 Task: Add an event with the title Casual Training Session: Team Collaboration, date '2023/11/17', time 8:50 AM to 10:50 AM, logged in from the account softage.10@softage.netand send the event invitation to softage.8@softage.net and softage.9@softage.net. Set a reminder for the event At time of event
Action: Mouse moved to (89, 99)
Screenshot: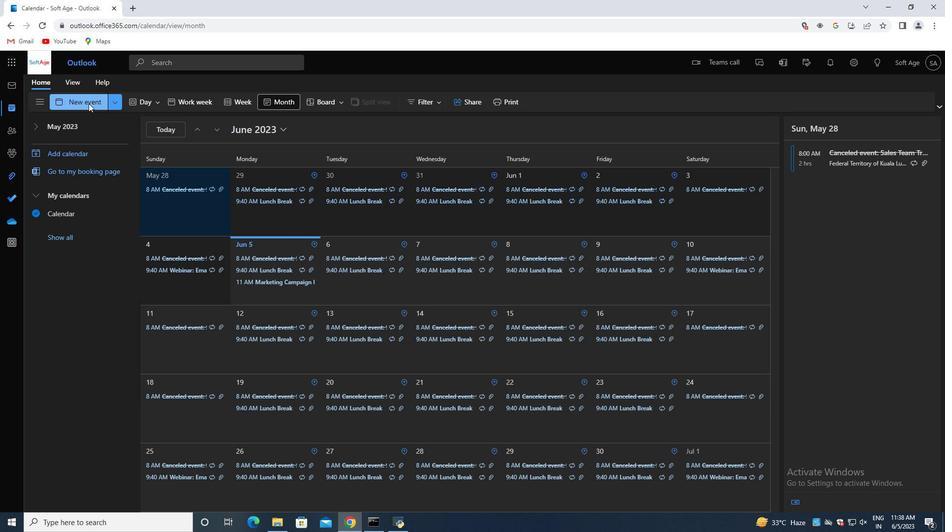 
Action: Mouse pressed left at (89, 99)
Screenshot: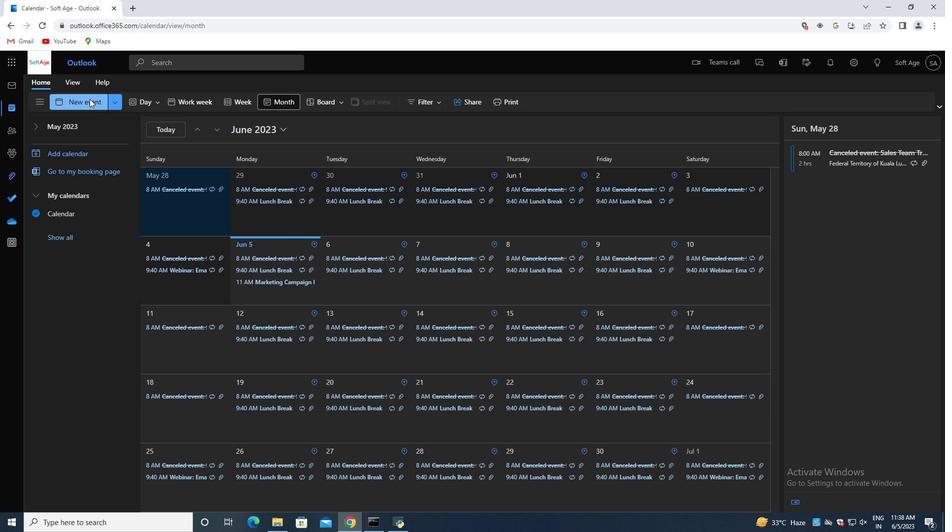 
Action: Mouse moved to (264, 163)
Screenshot: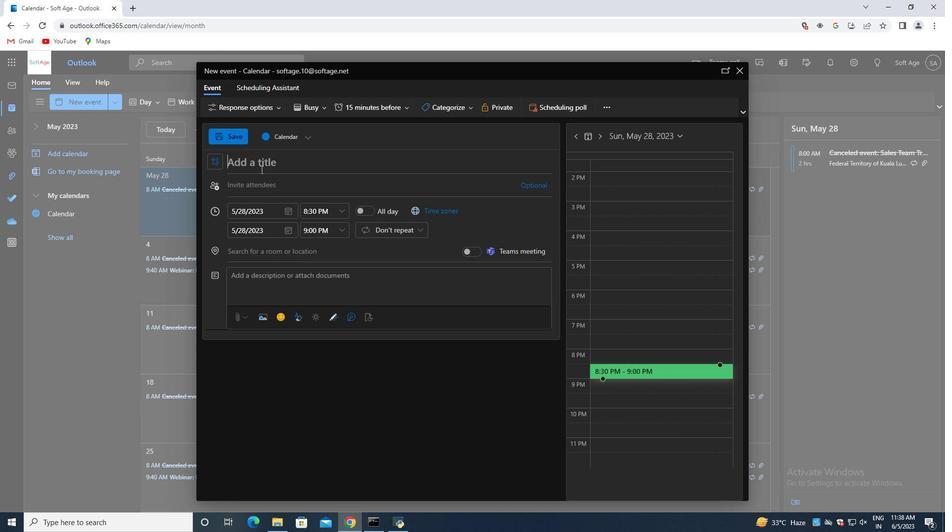 
Action: Mouse pressed left at (264, 163)
Screenshot: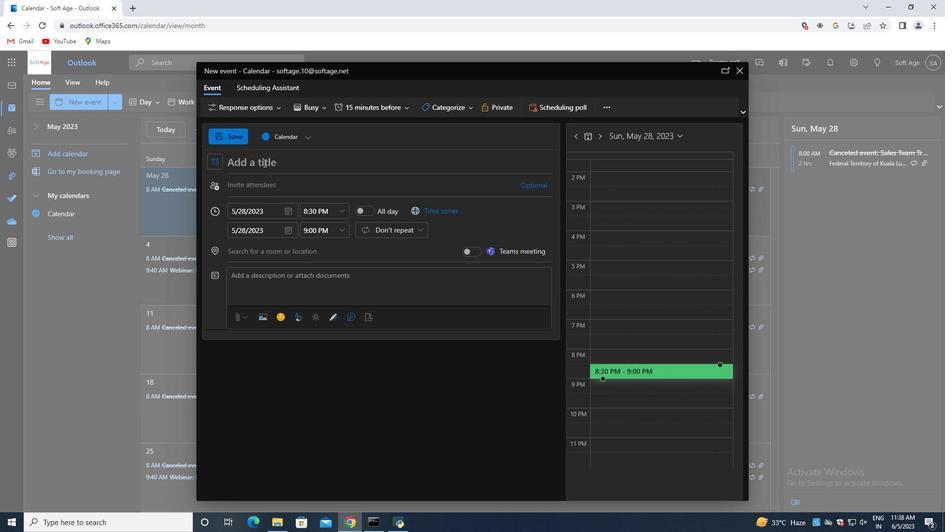 
Action: Key pressed <Key.shift>Casual<Key.space><Key.shift>Training<Key.space><Key.shift>Session<Key.shift_r><Key.shift_r><Key.shift_r><Key.shift_r><Key.shift_r><Key.shift_r><Key.shift_r><Key.shift_r><Key.shift_r><Key.shift_r><Key.shift_r><Key.shift_r><Key.shift_r>:<Key.space><Key.shift>Team<Key.space><Key.shift>Collaboration
Screenshot: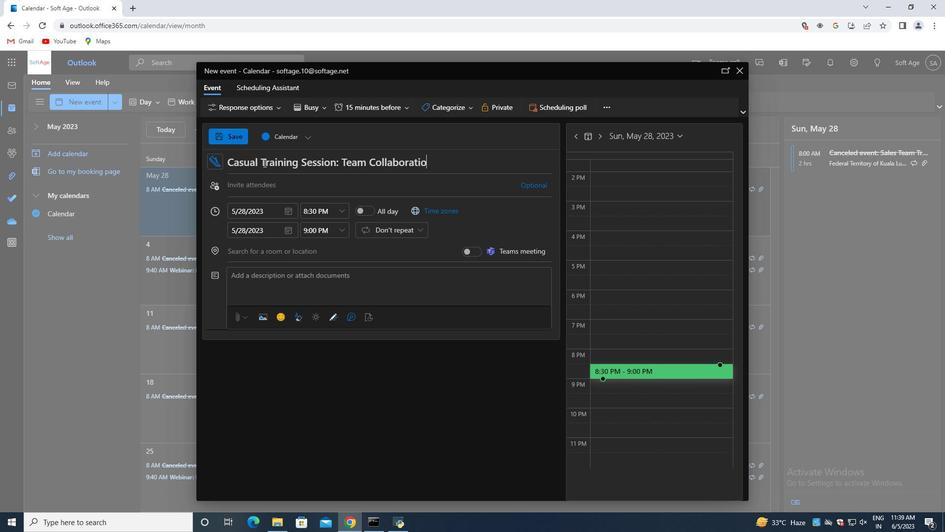 
Action: Mouse moved to (285, 209)
Screenshot: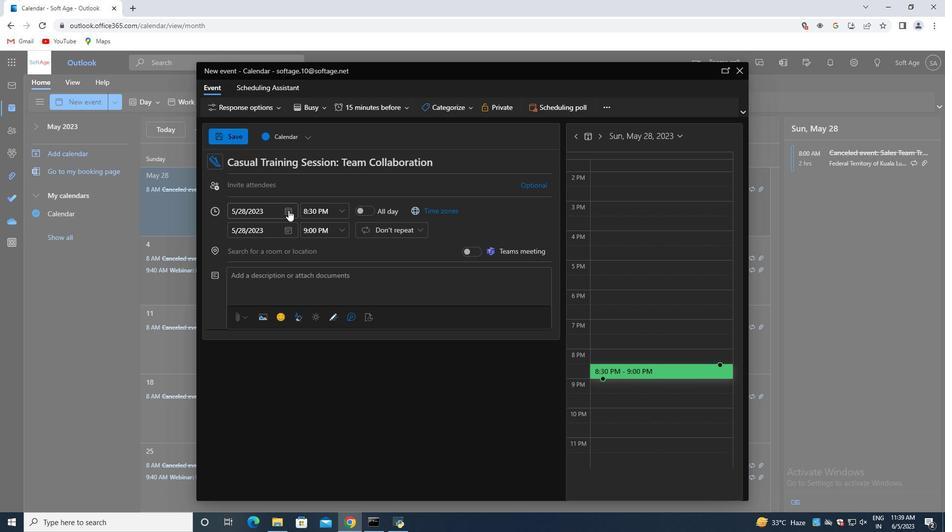 
Action: Mouse pressed left at (285, 209)
Screenshot: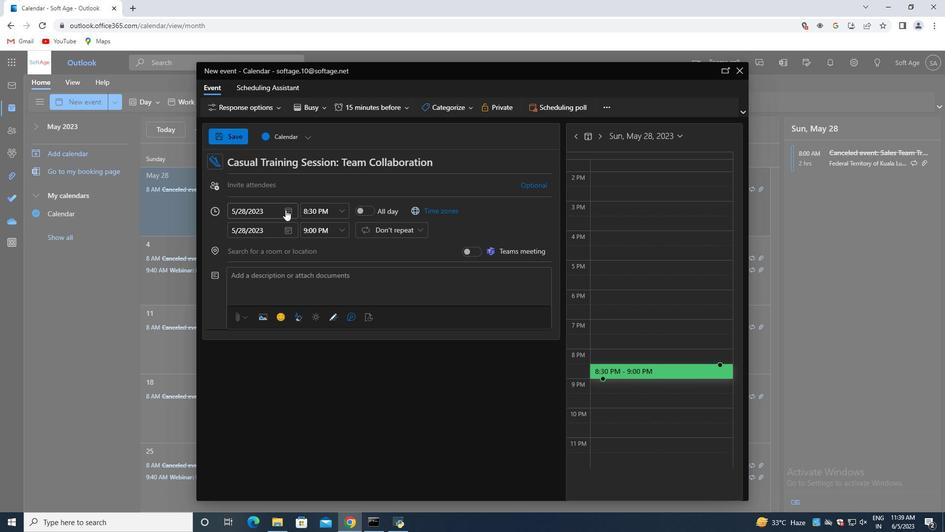
Action: Mouse moved to (321, 231)
Screenshot: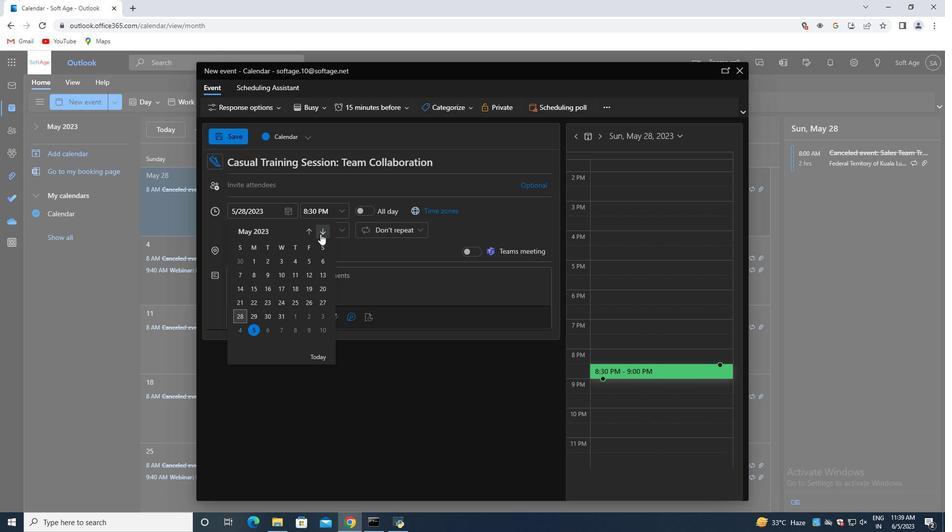 
Action: Mouse pressed left at (321, 231)
Screenshot: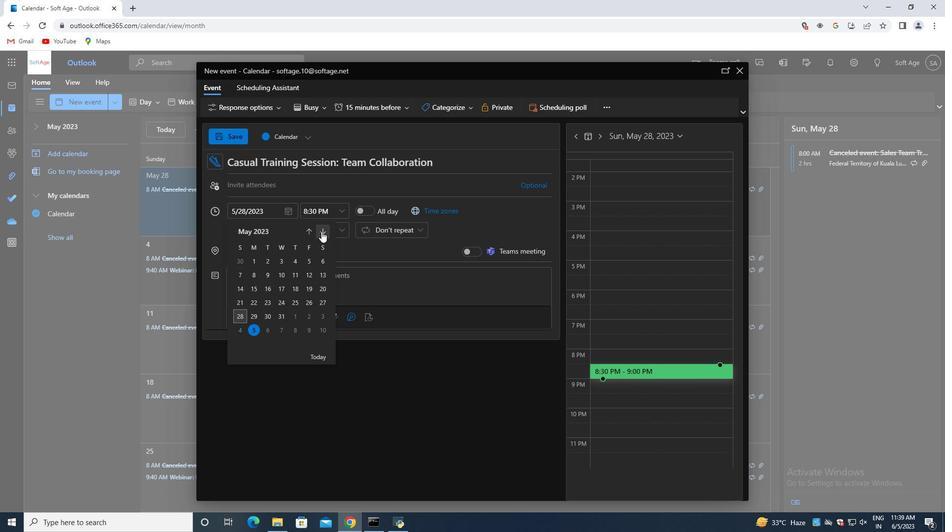
Action: Mouse pressed left at (321, 231)
Screenshot: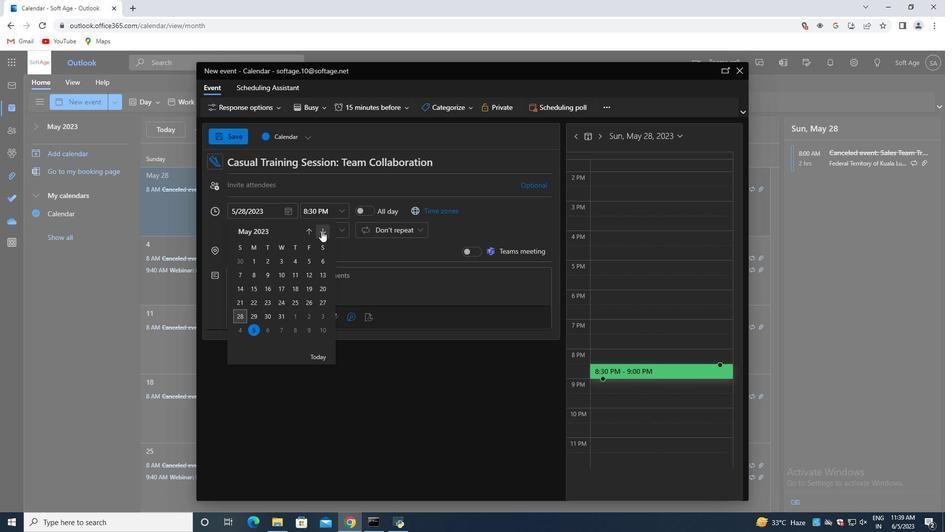
Action: Mouse pressed left at (321, 231)
Screenshot: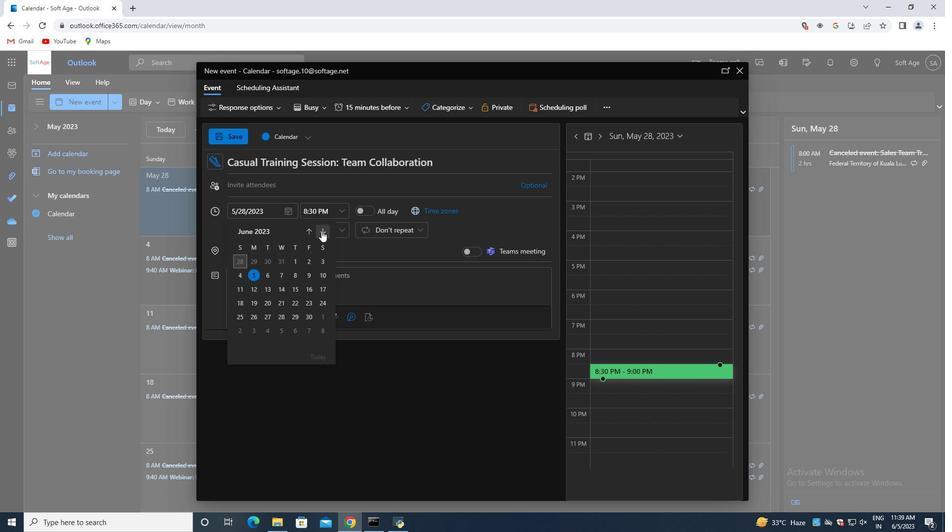 
Action: Mouse pressed left at (321, 231)
Screenshot: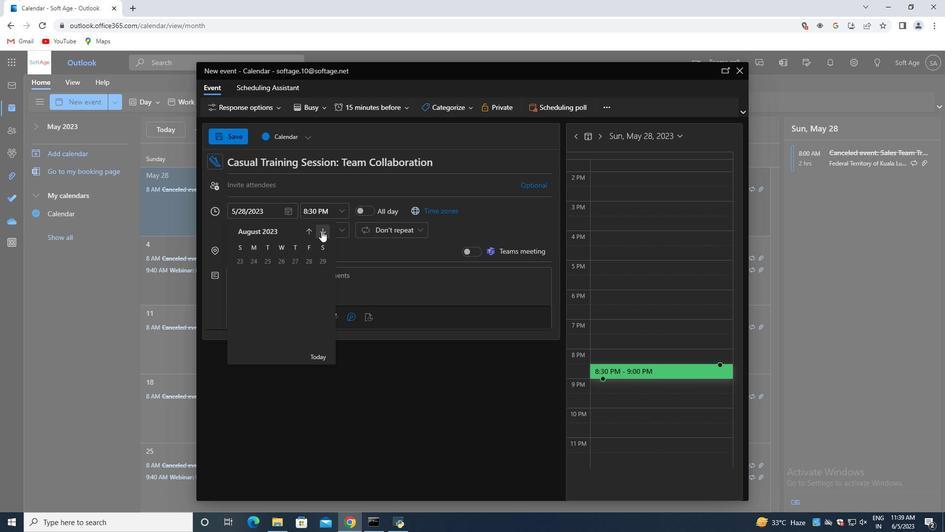 
Action: Mouse pressed left at (321, 231)
Screenshot: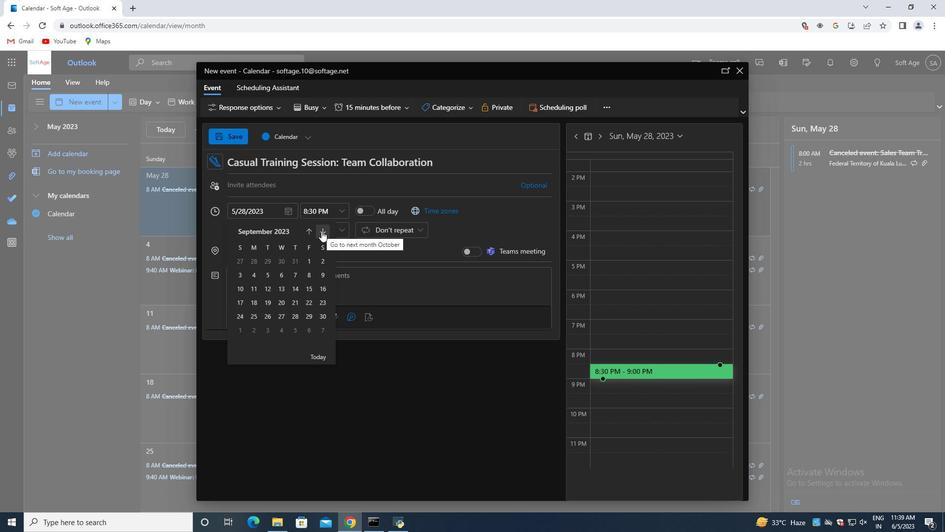 
Action: Mouse pressed left at (321, 231)
Screenshot: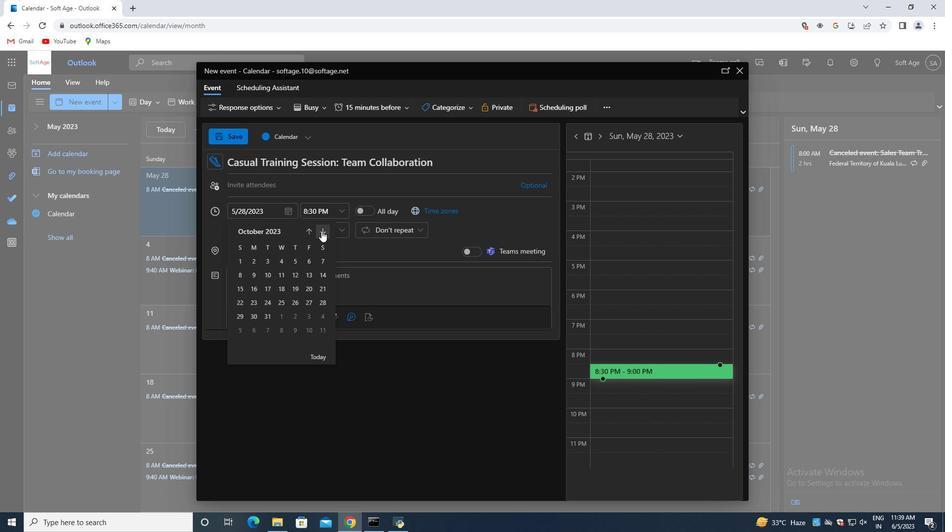
Action: Mouse moved to (311, 289)
Screenshot: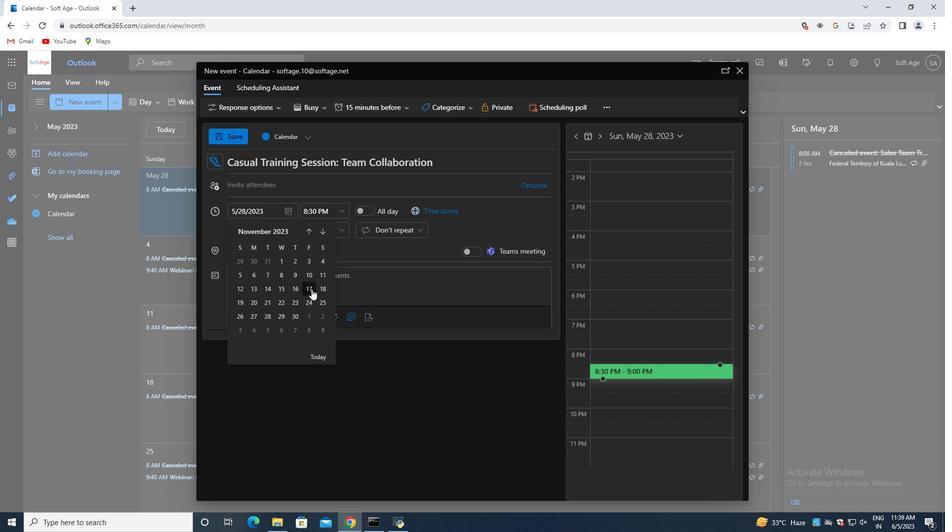 
Action: Mouse pressed left at (311, 289)
Screenshot: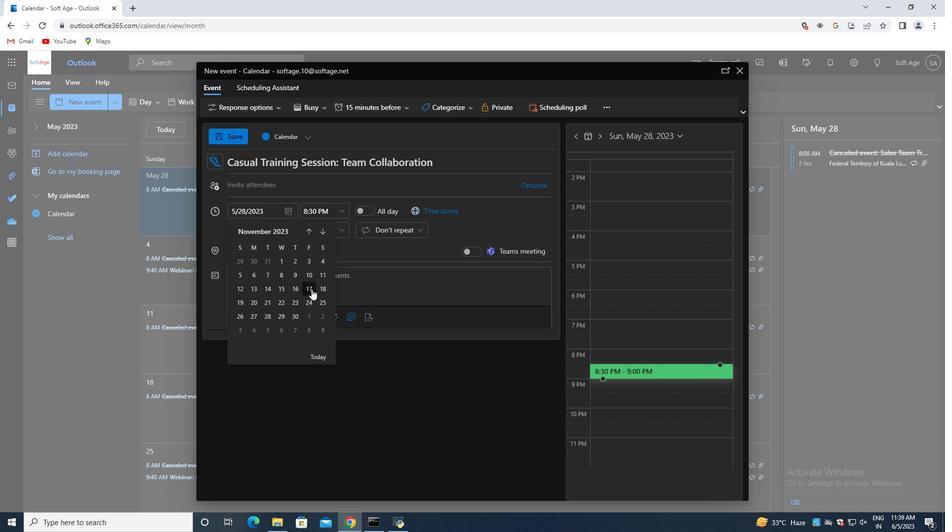 
Action: Mouse moved to (340, 213)
Screenshot: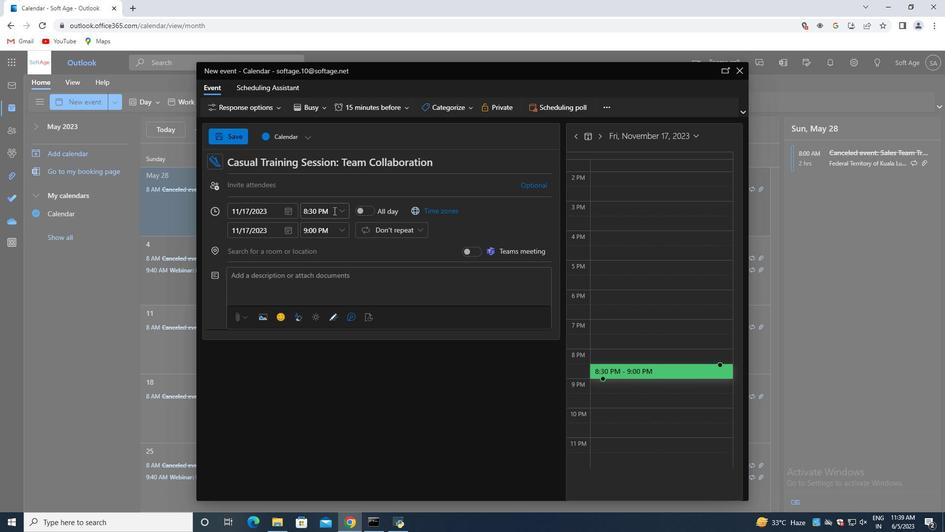 
Action: Mouse pressed left at (340, 213)
Screenshot: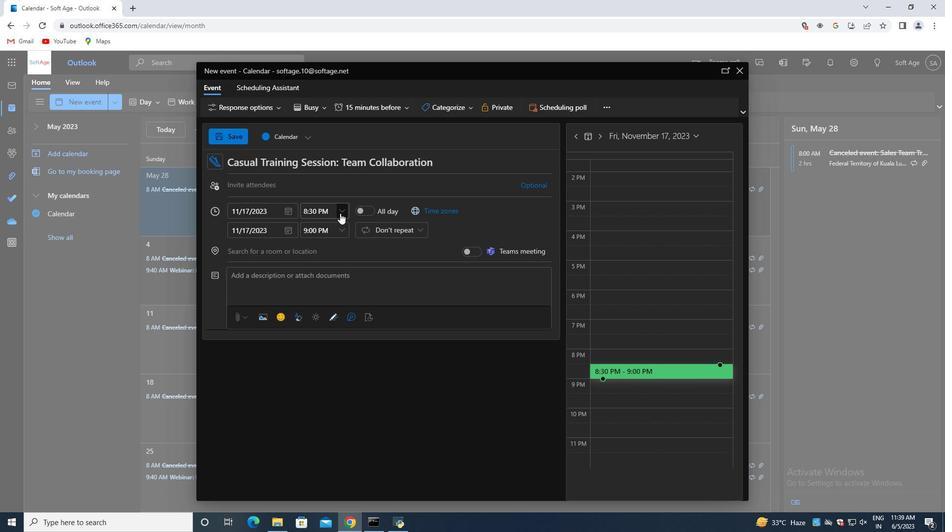 
Action: Mouse moved to (326, 272)
Screenshot: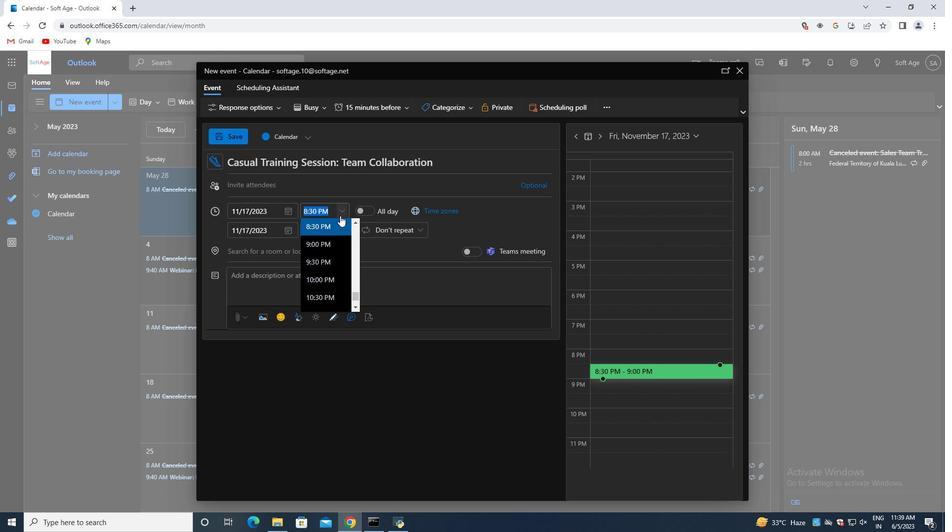 
Action: Mouse scrolled (326, 272) with delta (0, 0)
Screenshot: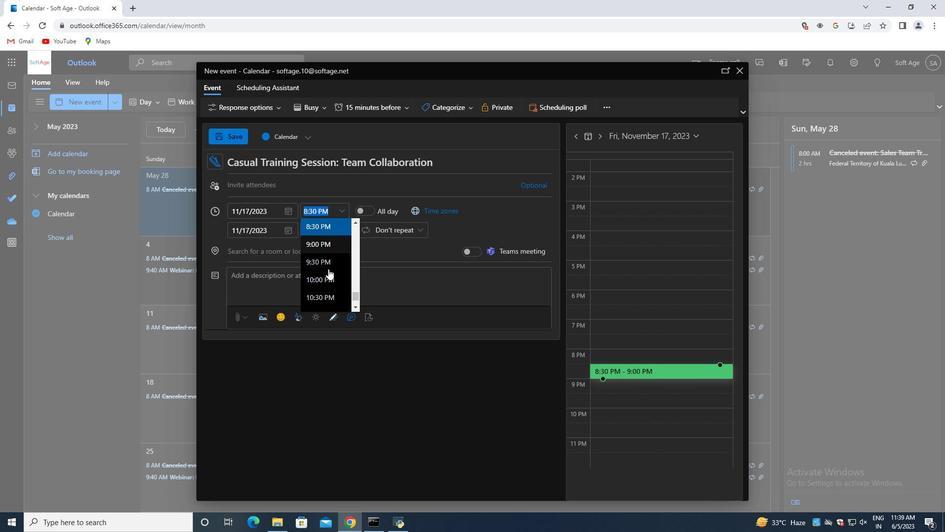 
Action: Mouse scrolled (326, 272) with delta (0, 0)
Screenshot: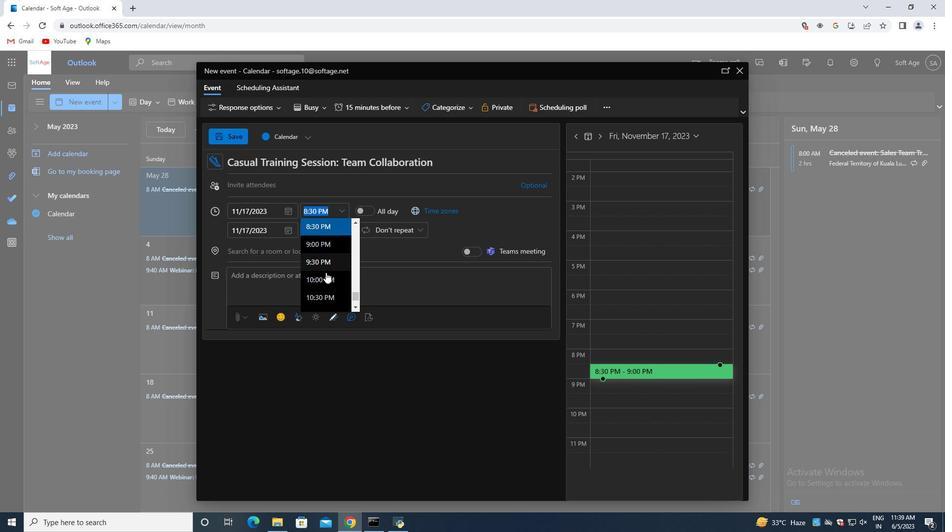 
Action: Mouse scrolled (326, 272) with delta (0, 0)
Screenshot: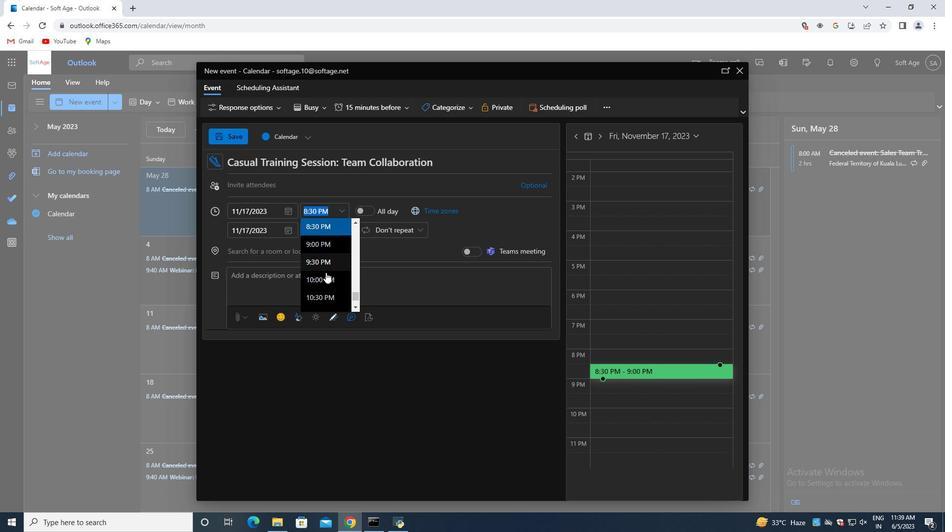 
Action: Mouse scrolled (326, 272) with delta (0, 0)
Screenshot: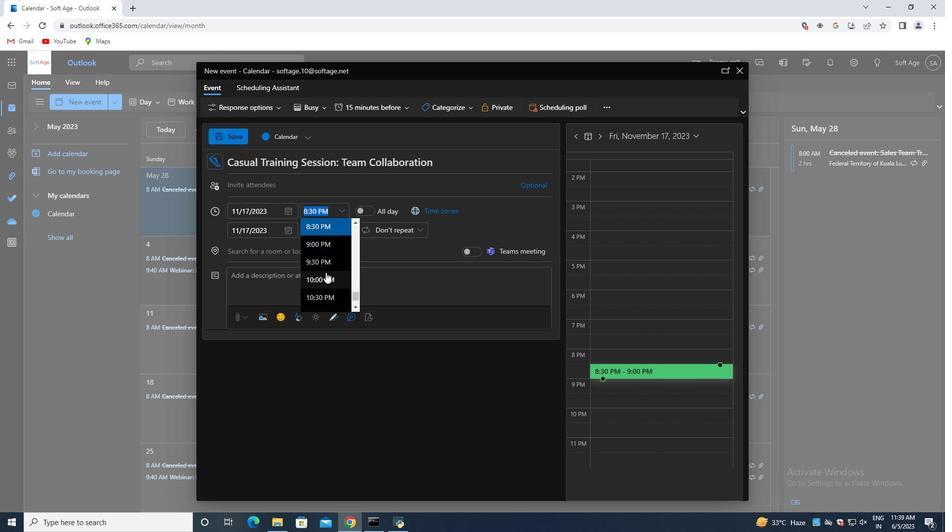 
Action: Mouse scrolled (326, 272) with delta (0, 0)
Screenshot: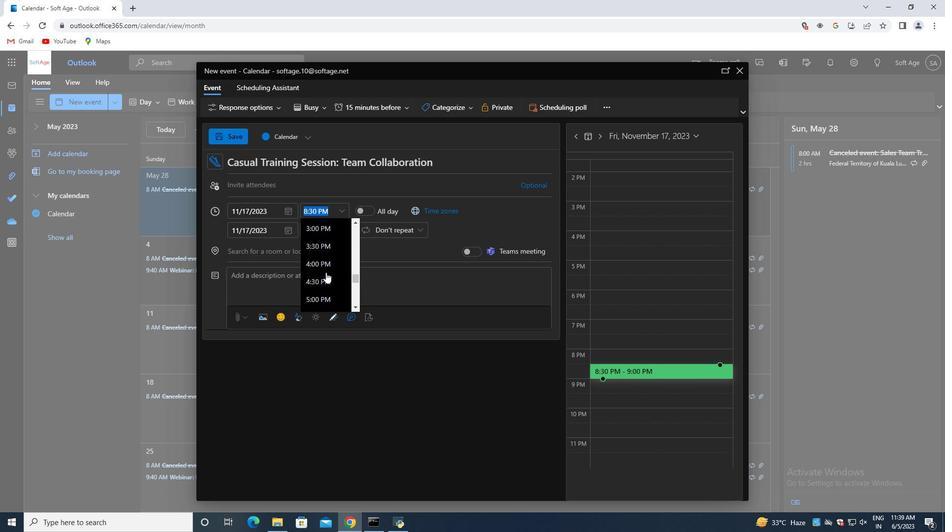 
Action: Mouse scrolled (326, 272) with delta (0, 0)
Screenshot: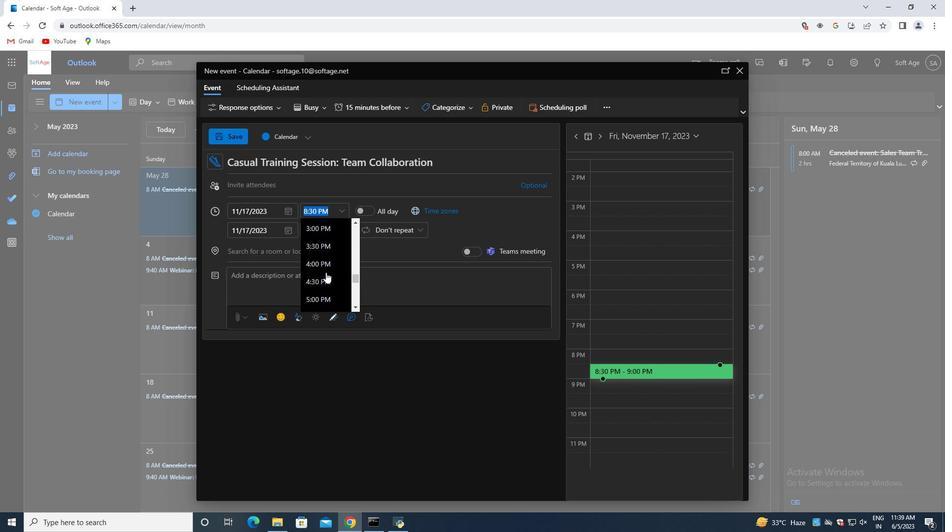 
Action: Mouse scrolled (326, 272) with delta (0, 0)
Screenshot: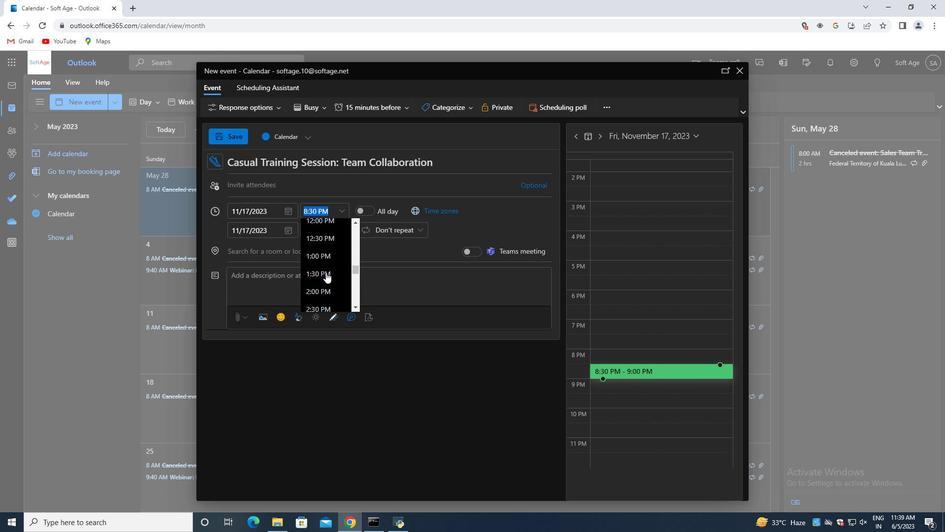 
Action: Mouse scrolled (326, 272) with delta (0, 0)
Screenshot: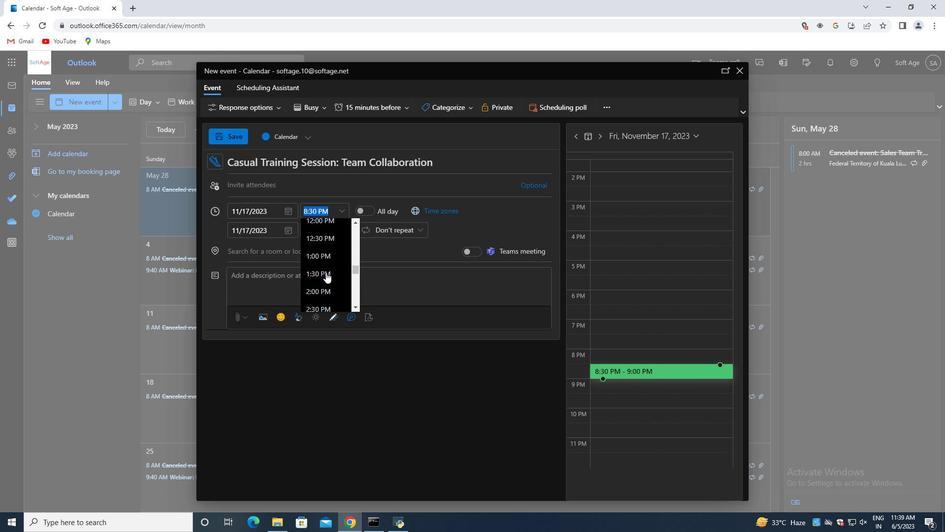 
Action: Mouse scrolled (326, 272) with delta (0, 0)
Screenshot: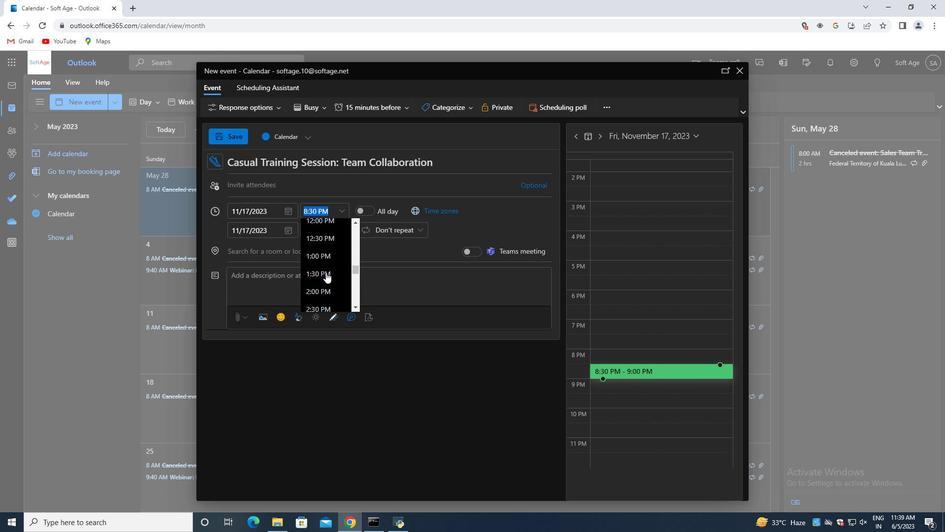 
Action: Mouse moved to (324, 242)
Screenshot: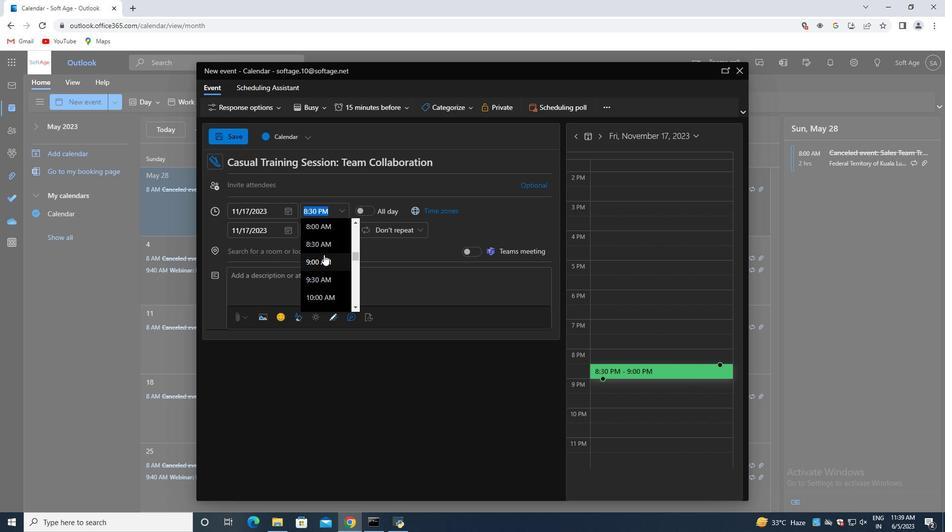 
Action: Mouse pressed left at (324, 242)
Screenshot: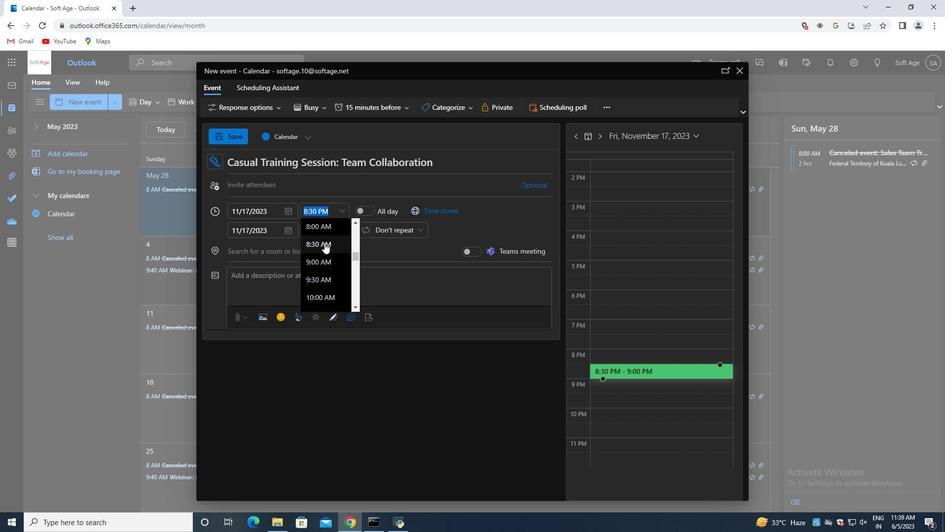 
Action: Mouse moved to (324, 242)
Screenshot: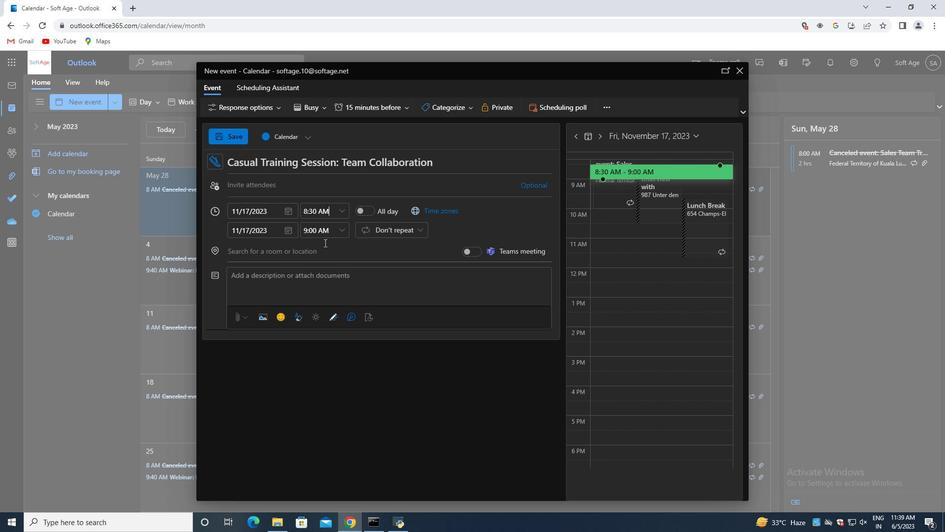 
Action: Key pressed <Key.left><Key.left><Key.left><Key.left><Key.backspace>5
Screenshot: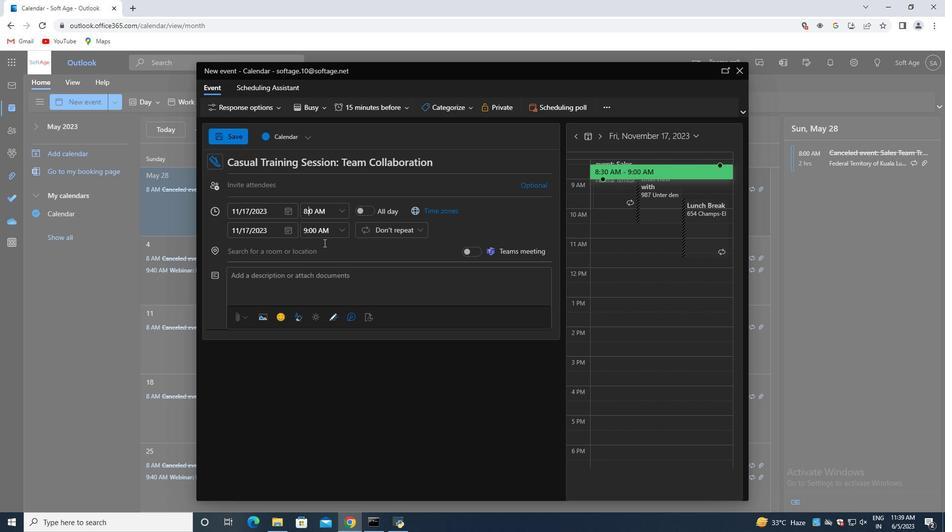 
Action: Mouse moved to (346, 226)
Screenshot: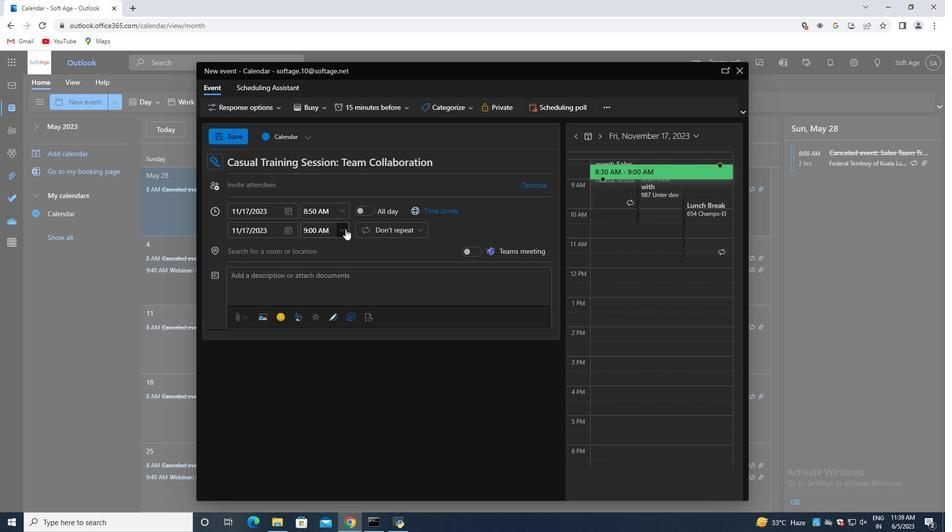 
Action: Mouse pressed left at (346, 226)
Screenshot: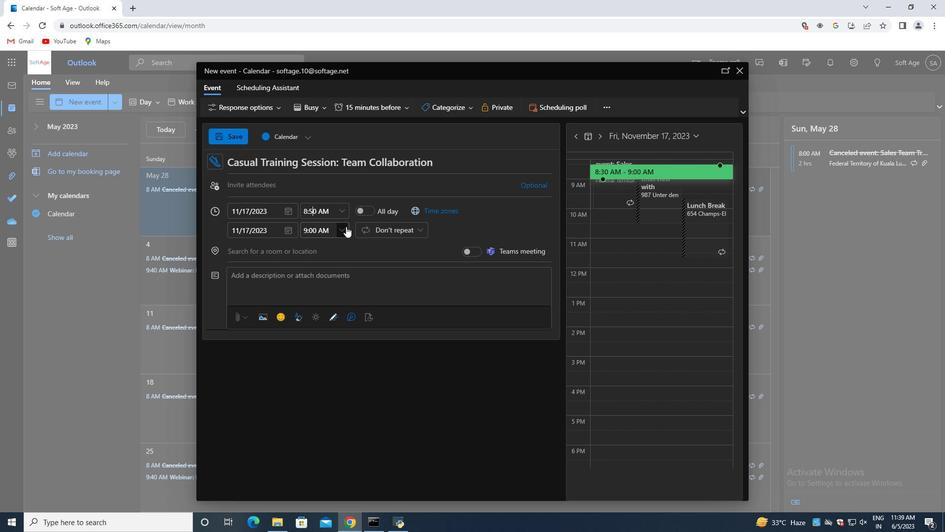 
Action: Mouse moved to (332, 299)
Screenshot: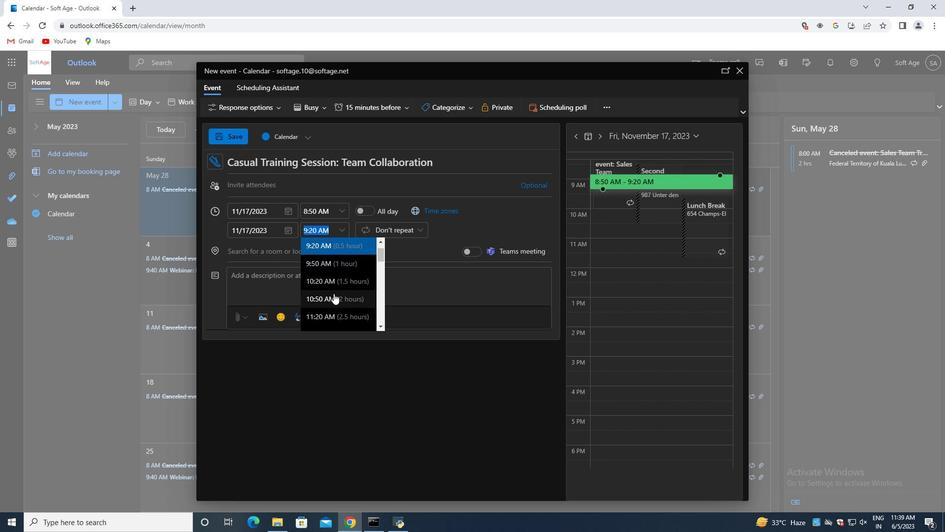 
Action: Mouse pressed left at (332, 299)
Screenshot: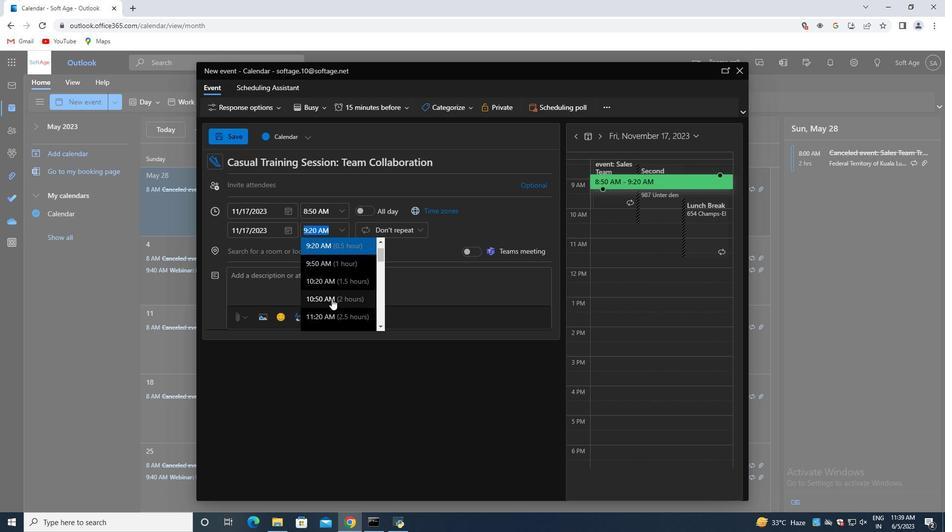 
Action: Mouse moved to (248, 185)
Screenshot: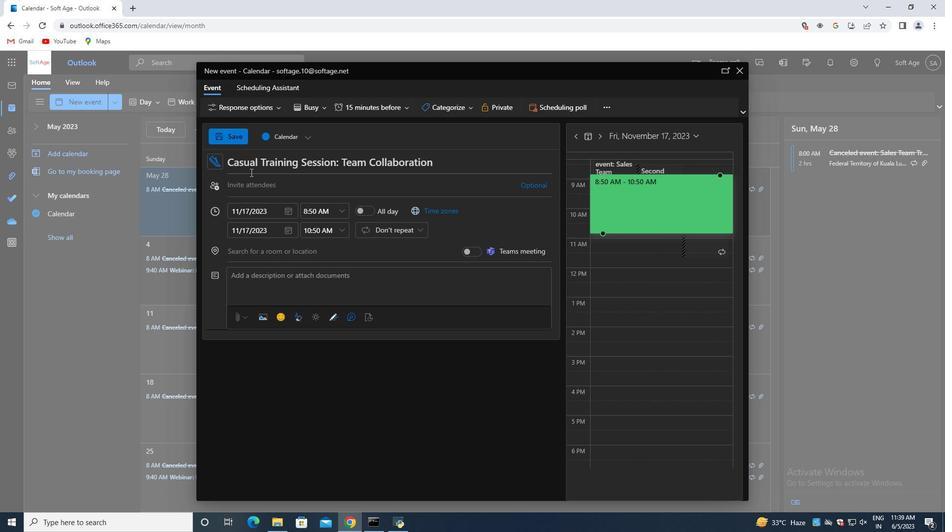 
Action: Mouse pressed left at (248, 185)
Screenshot: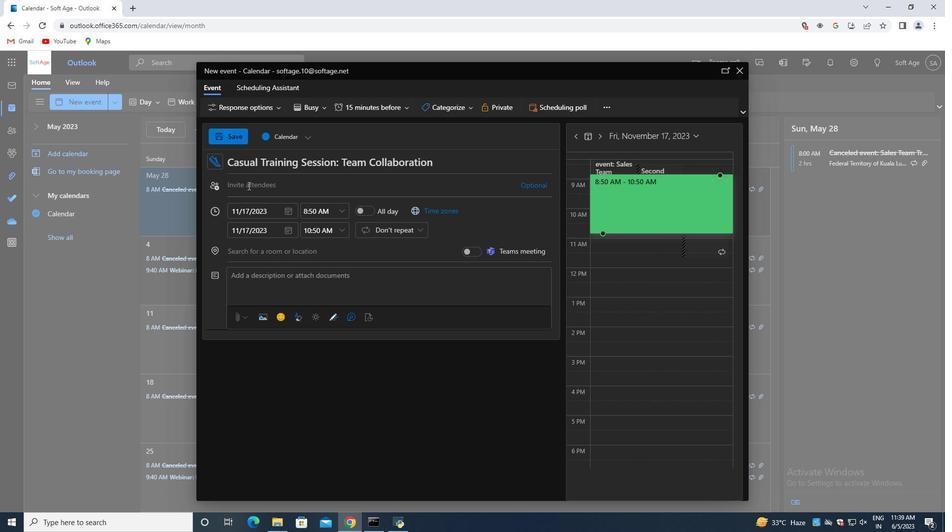
Action: Key pressed softage.8<Key.shift>@softage.net<Key.enter>softage.9<Key.shift>@softage.net<Key.enter>
Screenshot: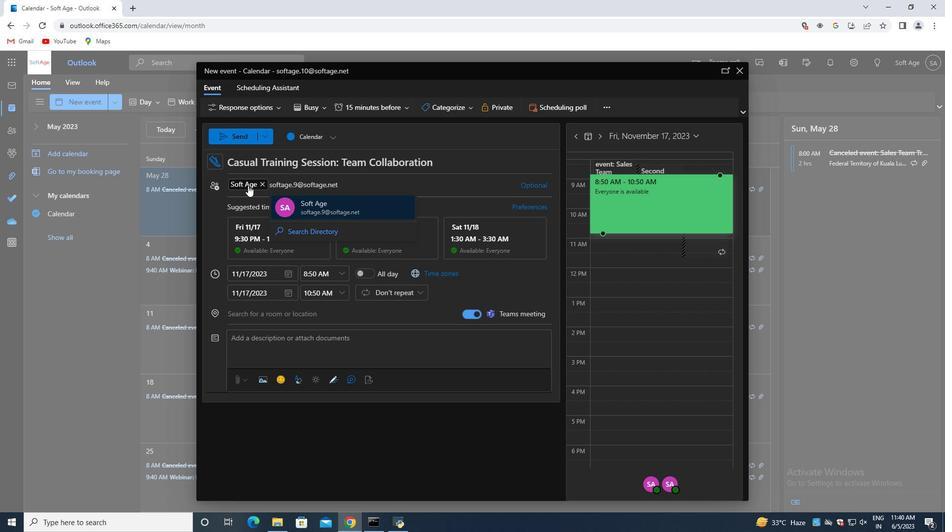 
Action: Mouse moved to (395, 109)
Screenshot: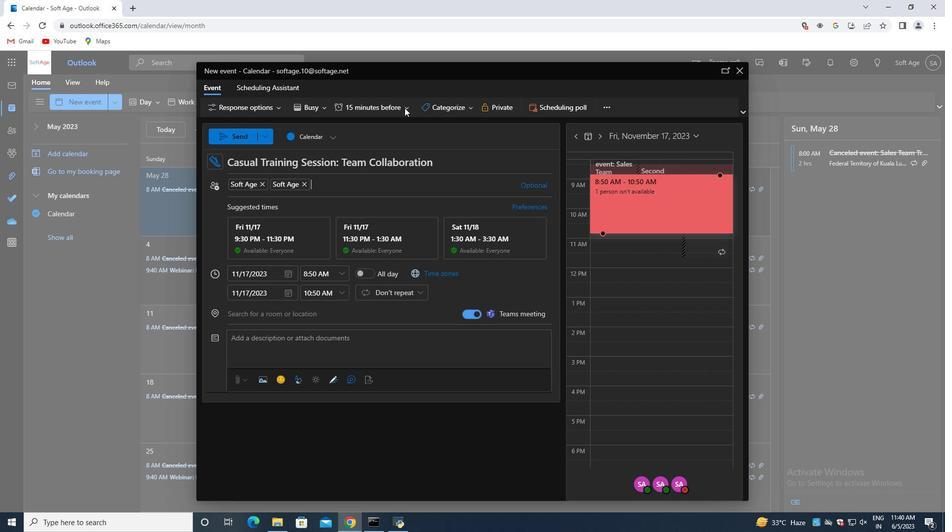 
Action: Mouse pressed left at (395, 109)
Screenshot: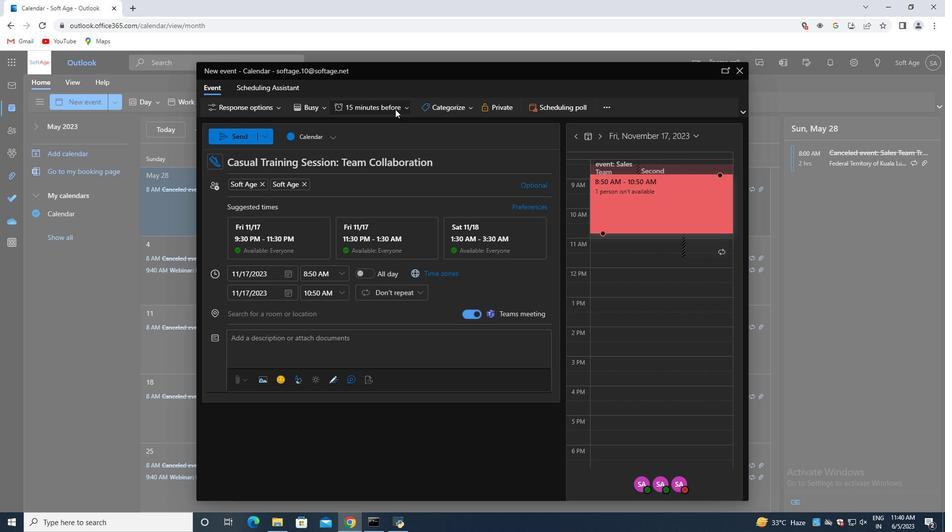 
Action: Mouse moved to (385, 147)
Screenshot: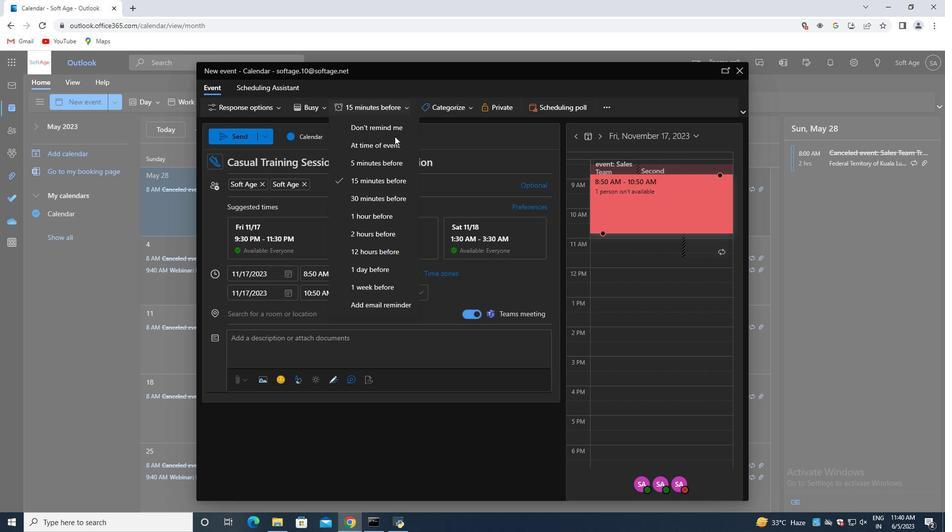 
Action: Mouse pressed left at (385, 147)
Screenshot: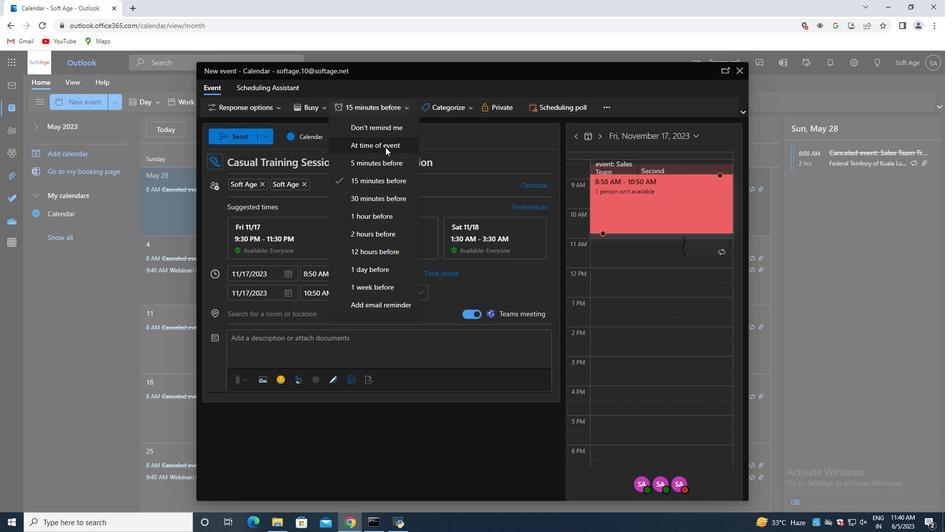
Action: Mouse moved to (241, 132)
Screenshot: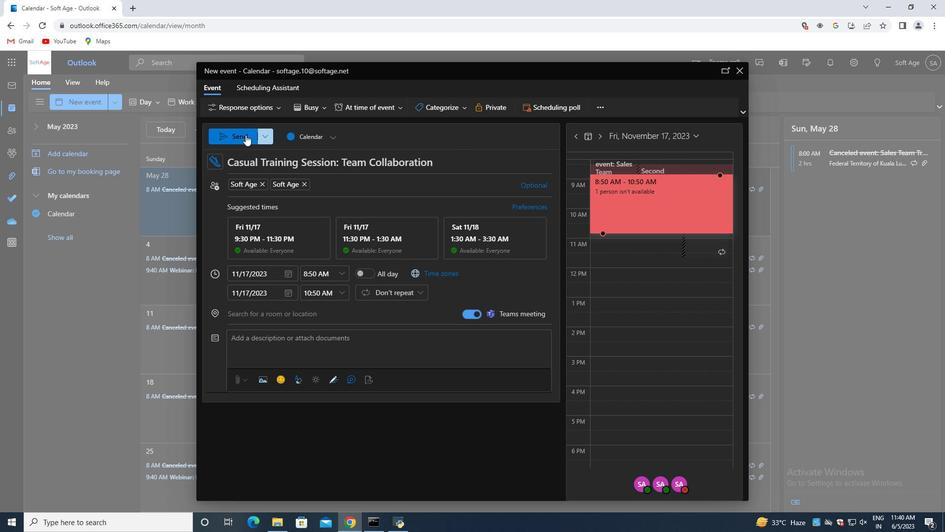 
Action: Mouse pressed left at (241, 132)
Screenshot: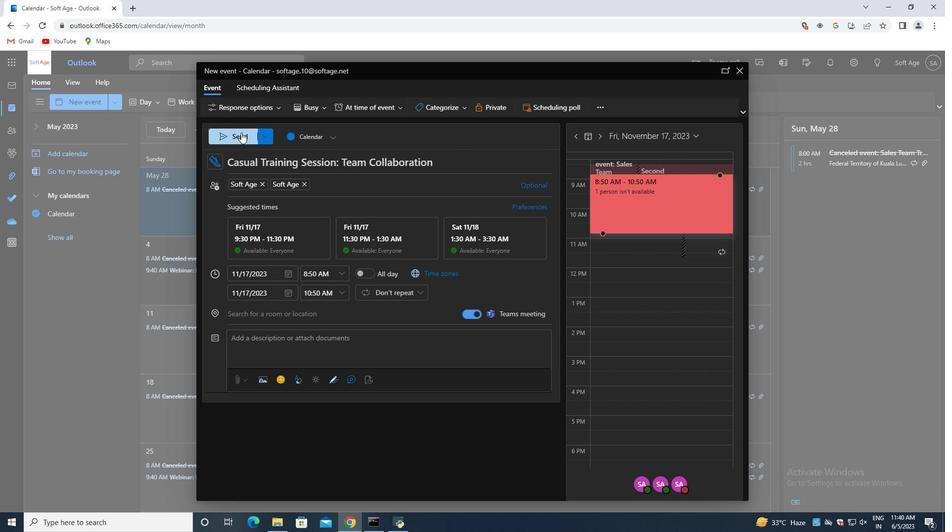 
